 Task: Use the formula "ISNONTEXT" in spreadsheet "Project portfolio".
Action: Mouse moved to (731, 446)
Screenshot: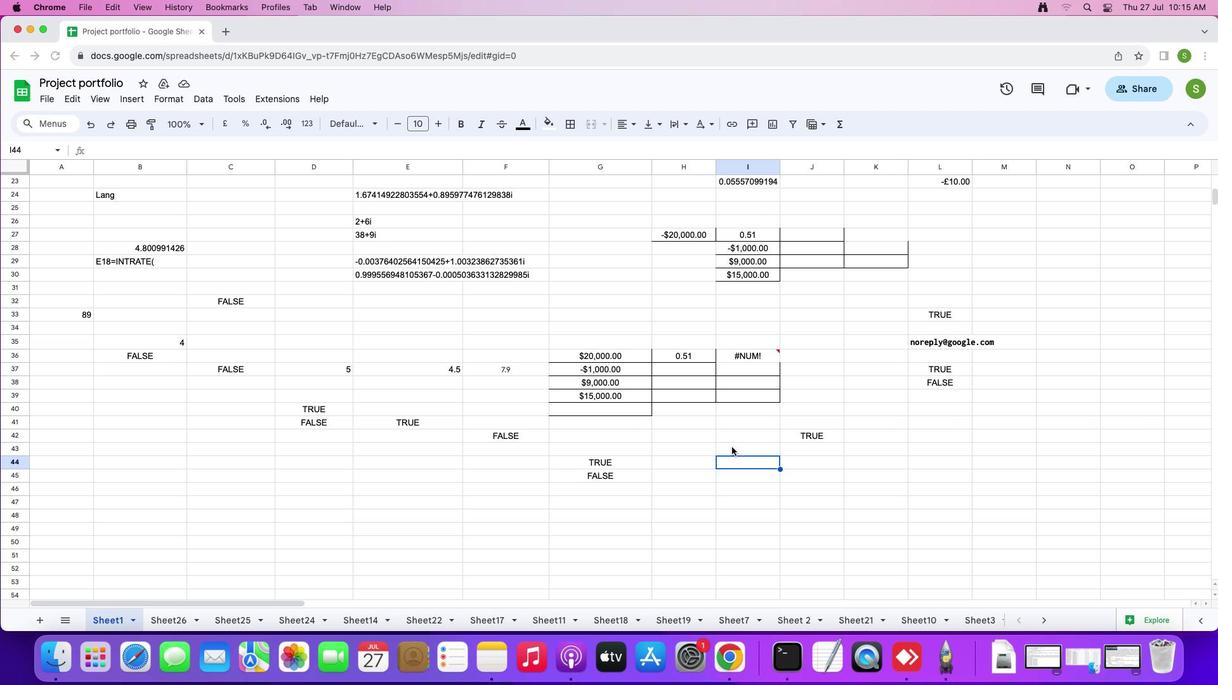 
Action: Mouse pressed left at (731, 446)
Screenshot: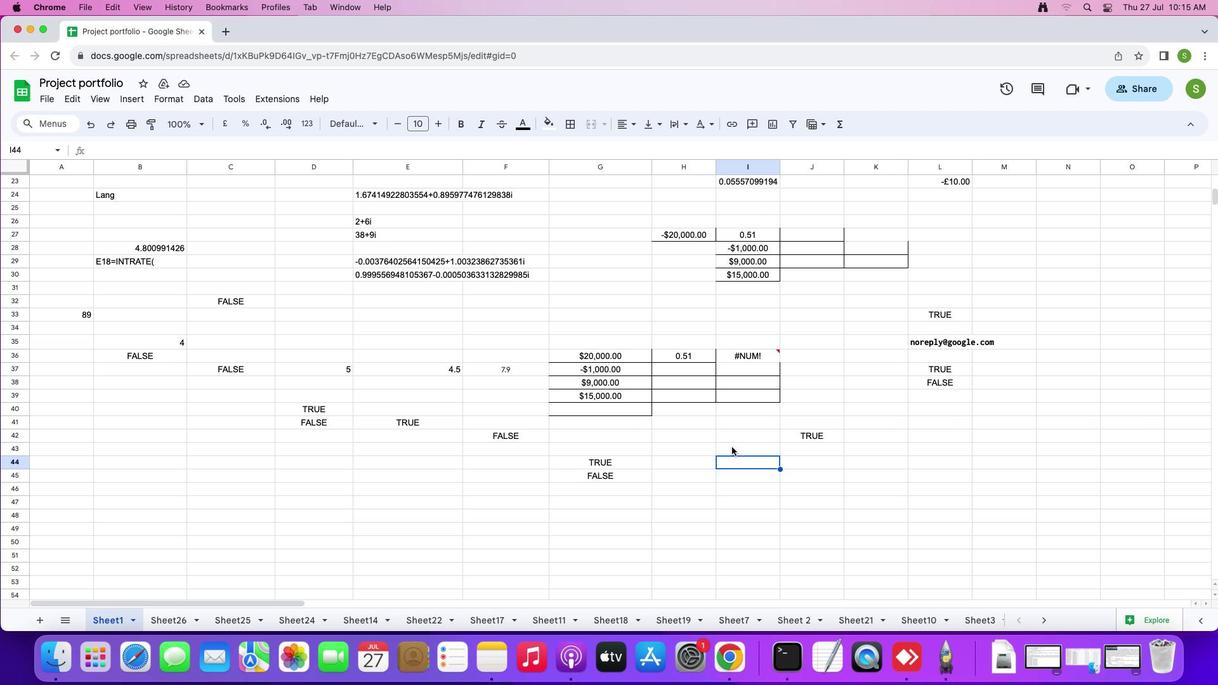 
Action: Mouse moved to (730, 447)
Screenshot: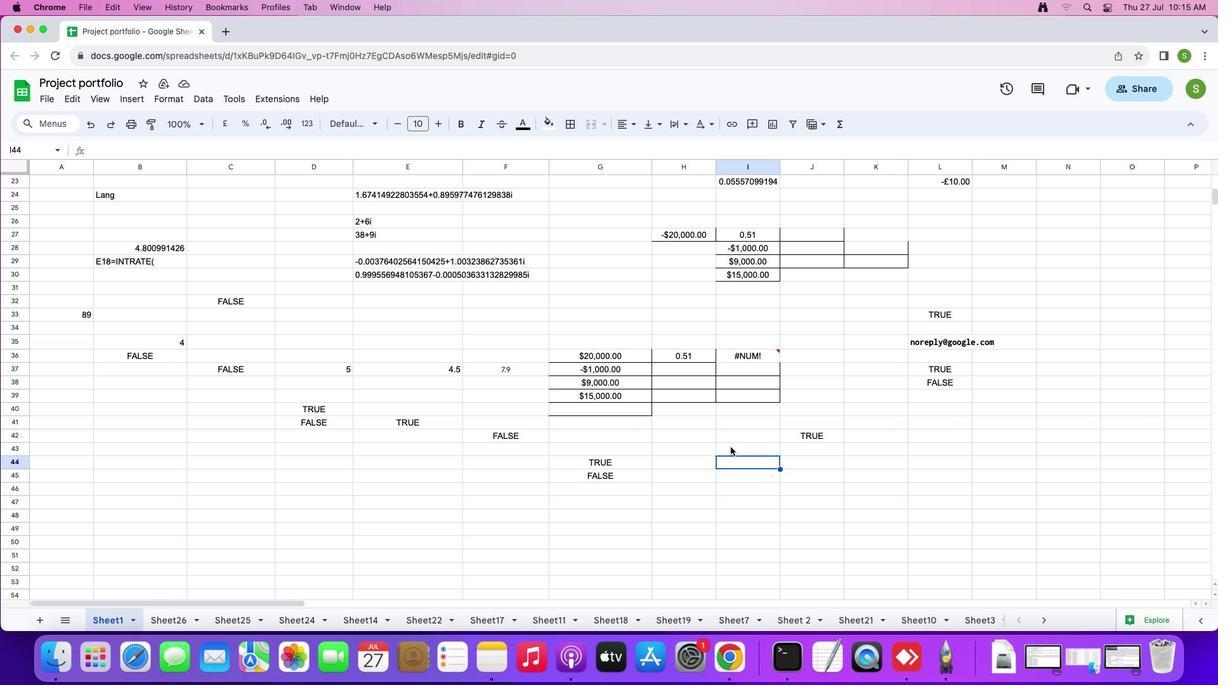 
Action: Mouse pressed left at (730, 447)
Screenshot: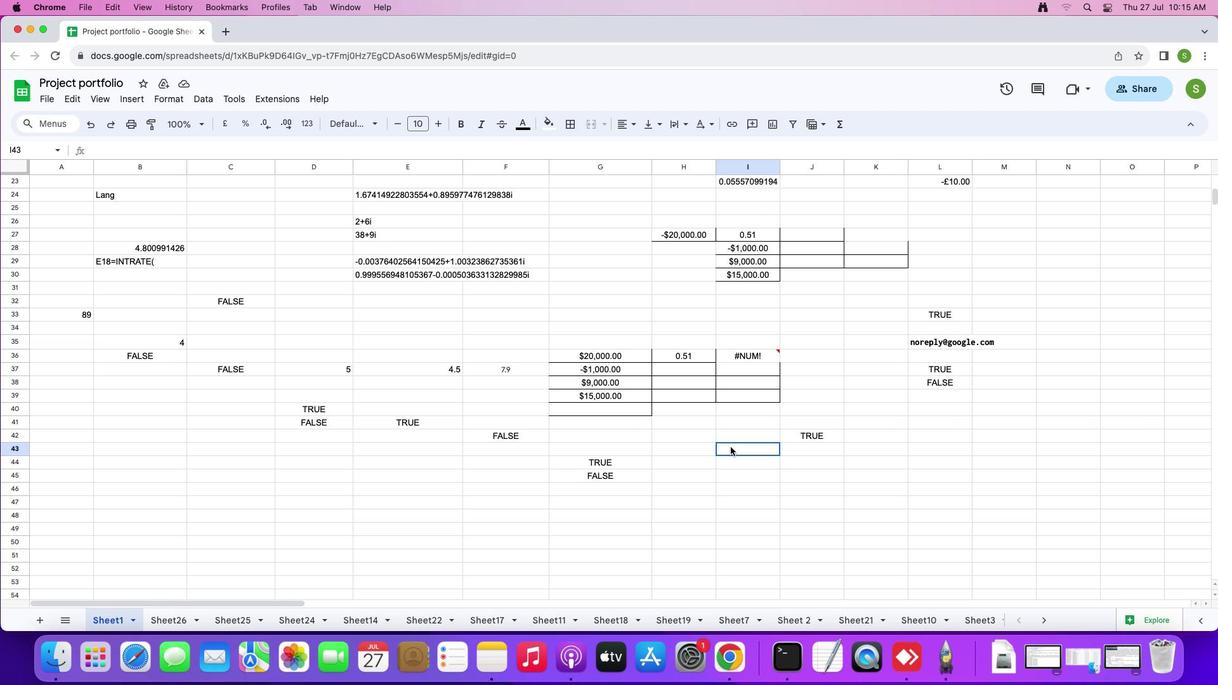 
Action: Mouse moved to (121, 94)
Screenshot: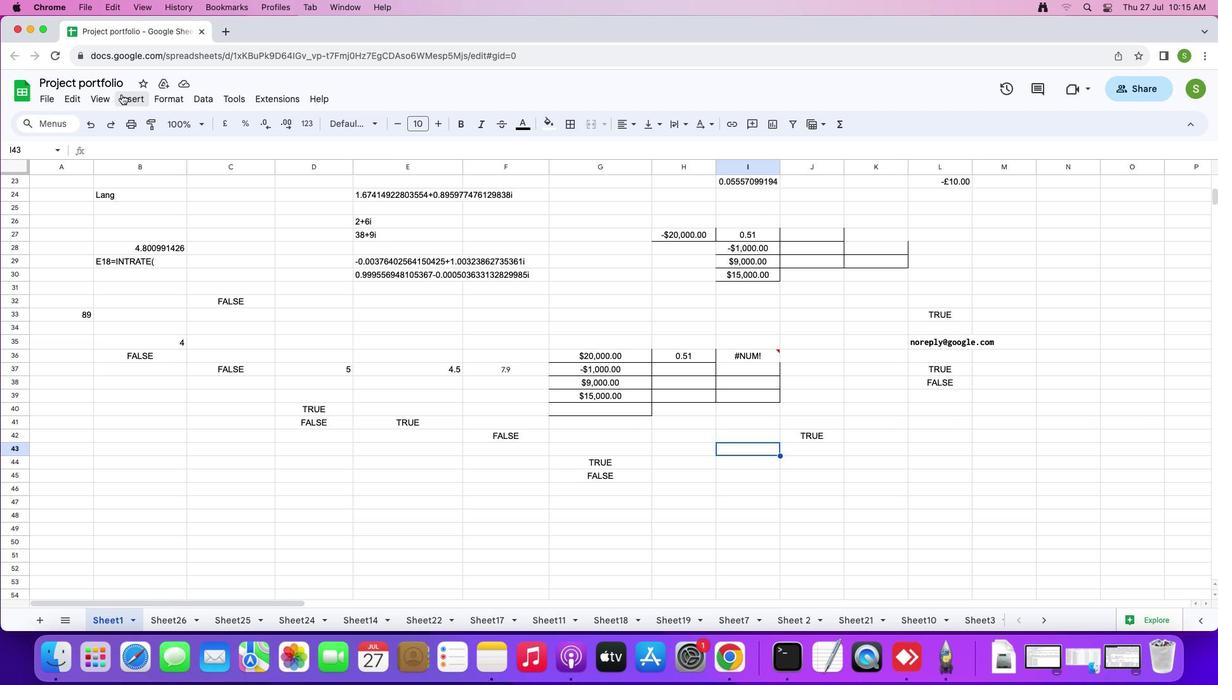 
Action: Mouse pressed left at (121, 94)
Screenshot: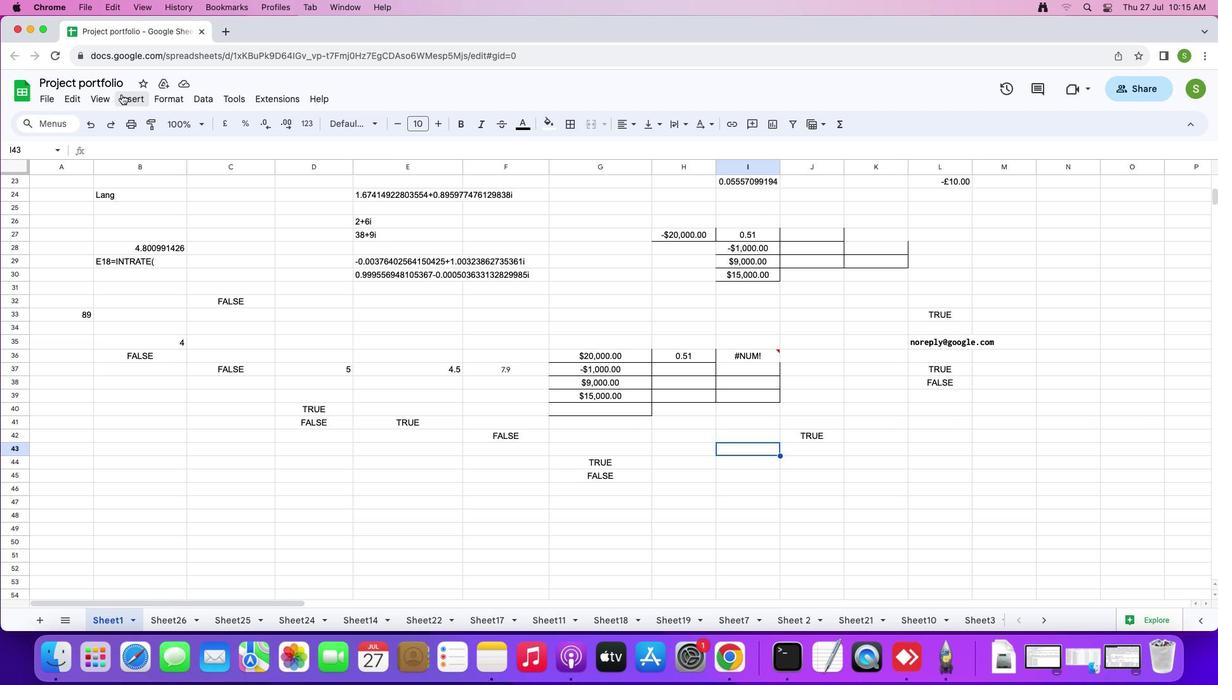 
Action: Mouse moved to (171, 307)
Screenshot: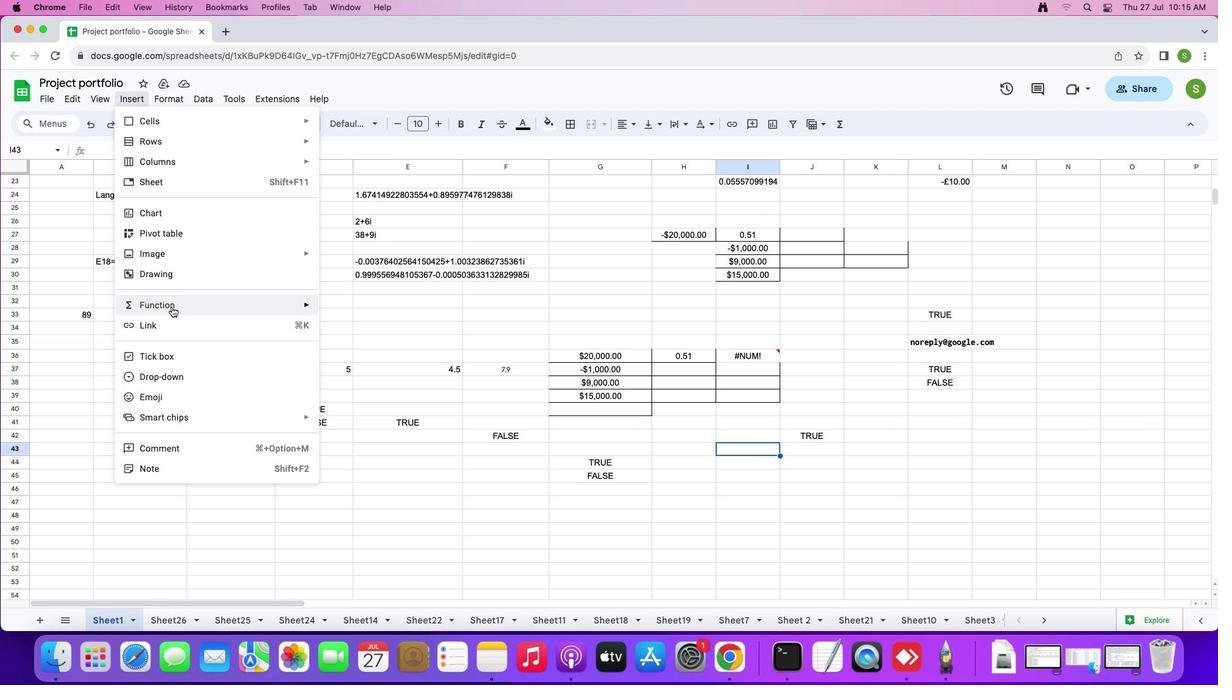
Action: Mouse pressed left at (171, 307)
Screenshot: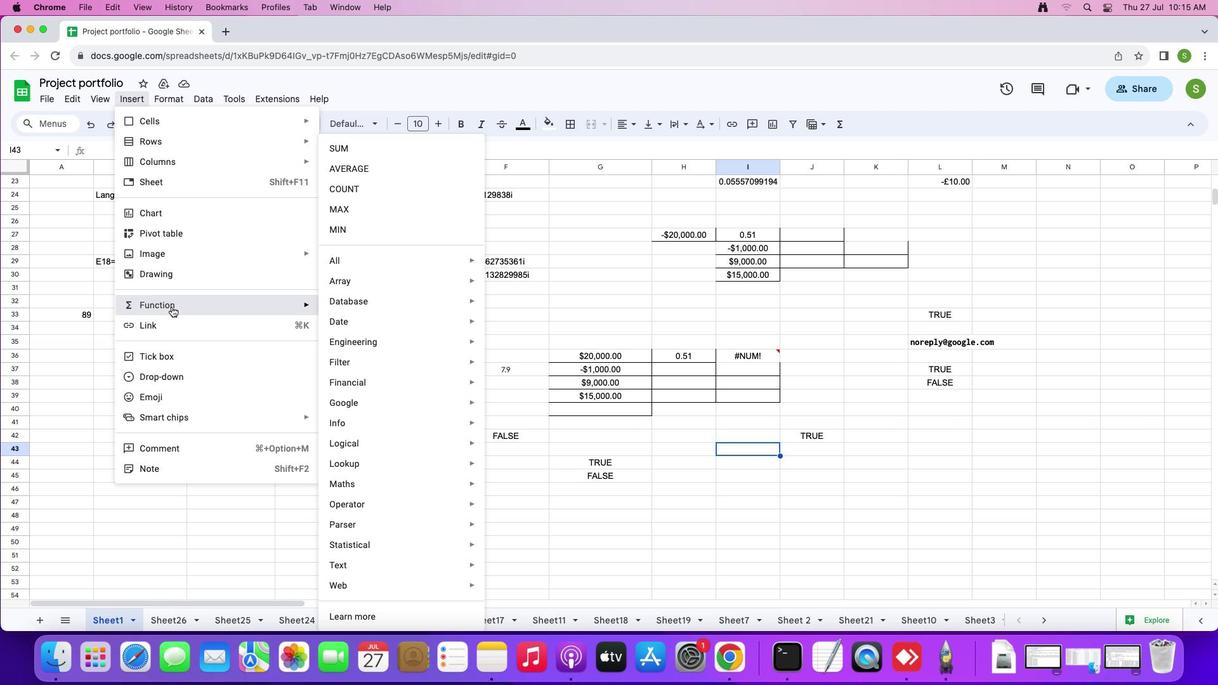 
Action: Mouse moved to (365, 259)
Screenshot: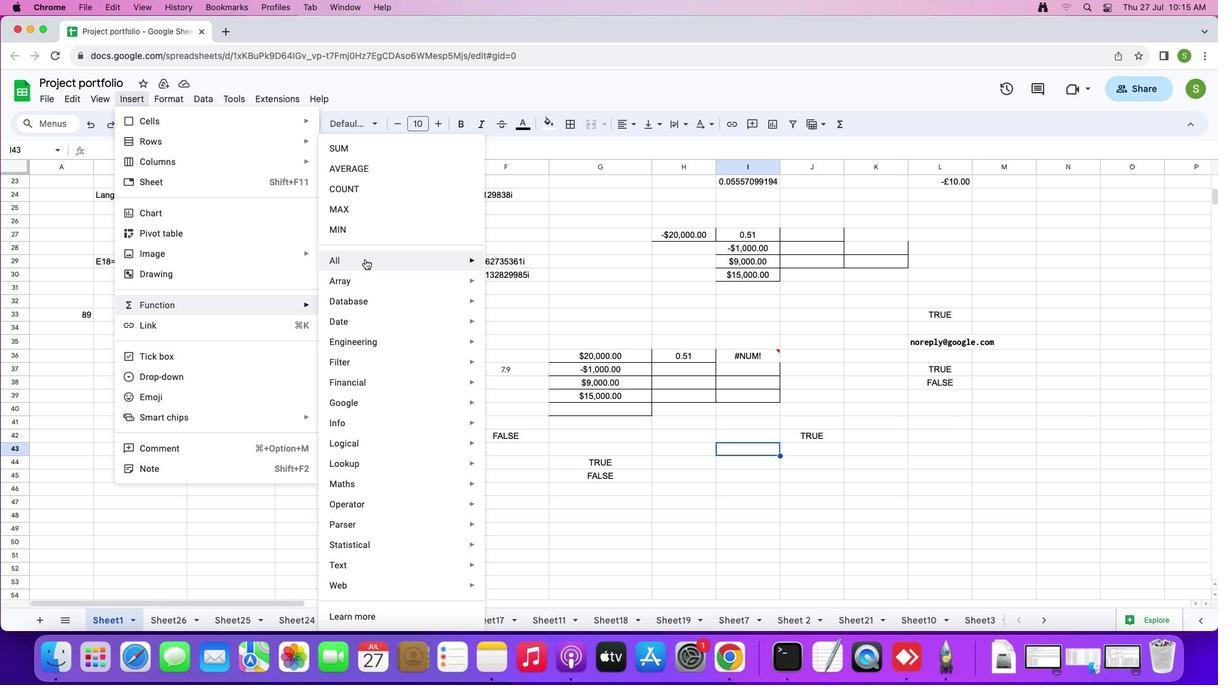 
Action: Mouse pressed left at (365, 259)
Screenshot: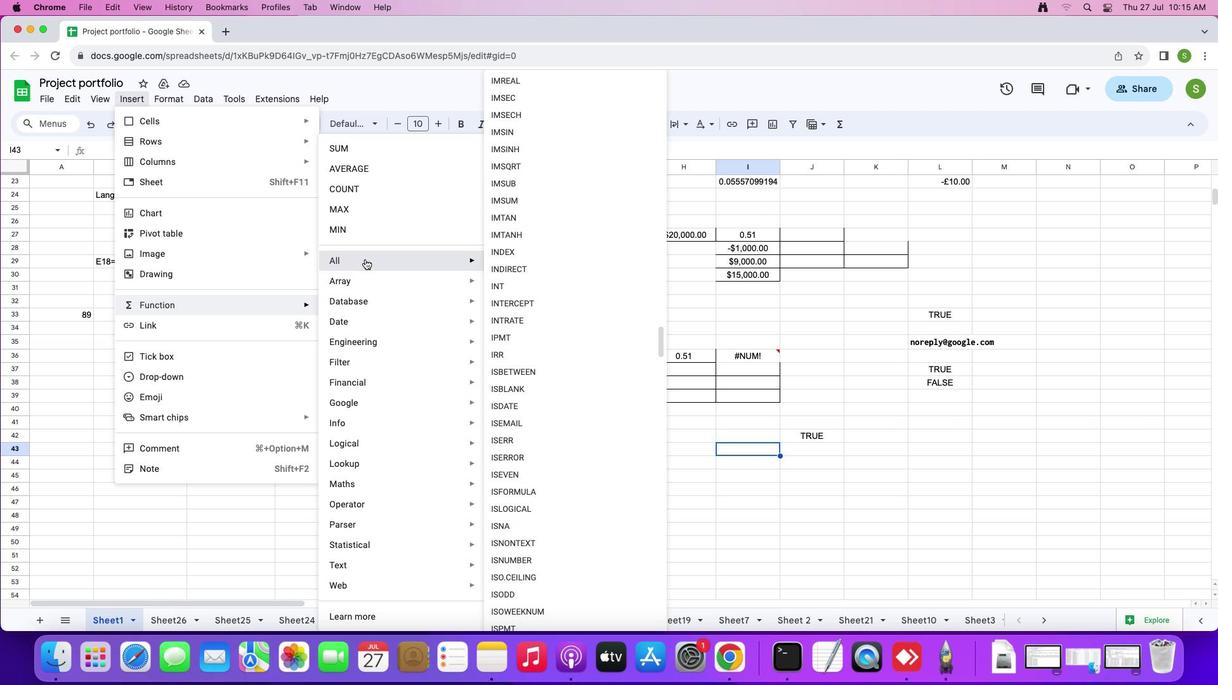 
Action: Mouse moved to (528, 545)
Screenshot: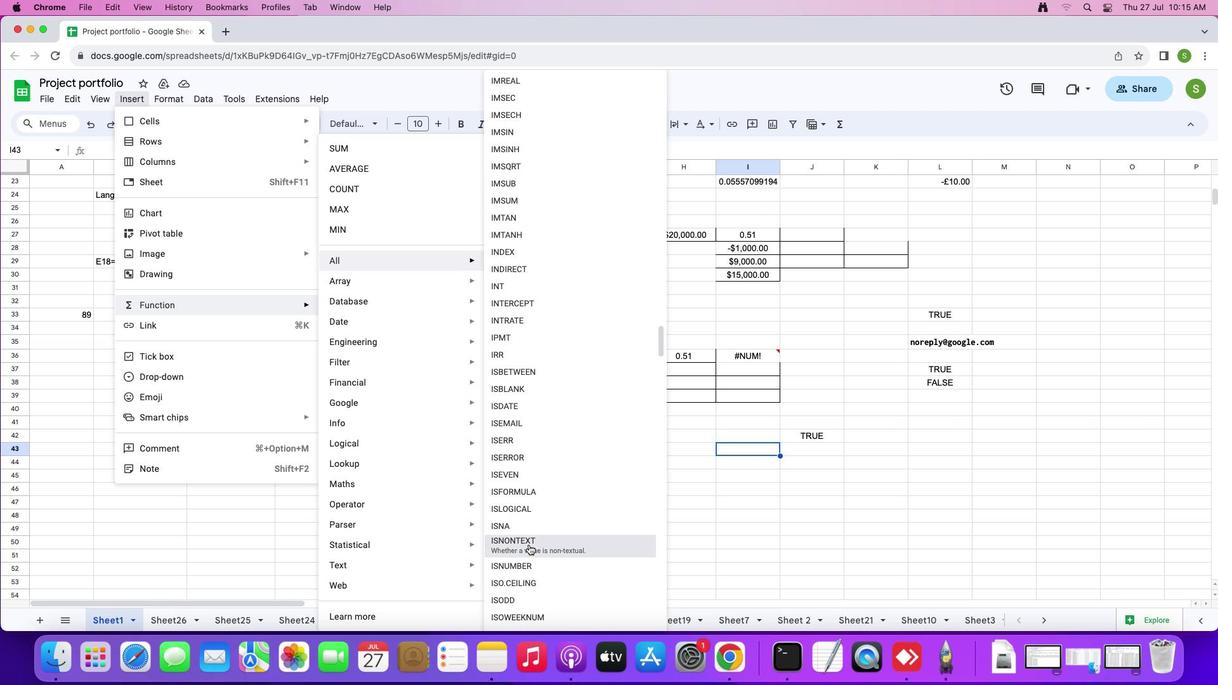 
Action: Mouse pressed left at (528, 545)
Screenshot: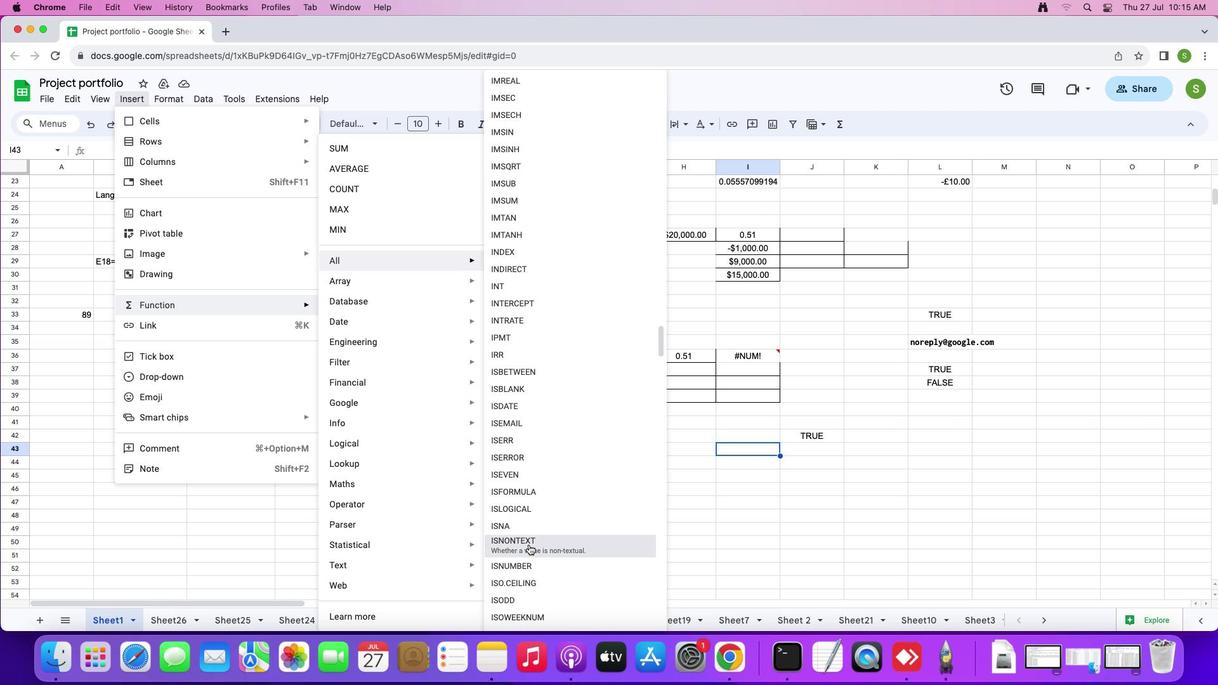 
Action: Mouse moved to (443, 371)
Screenshot: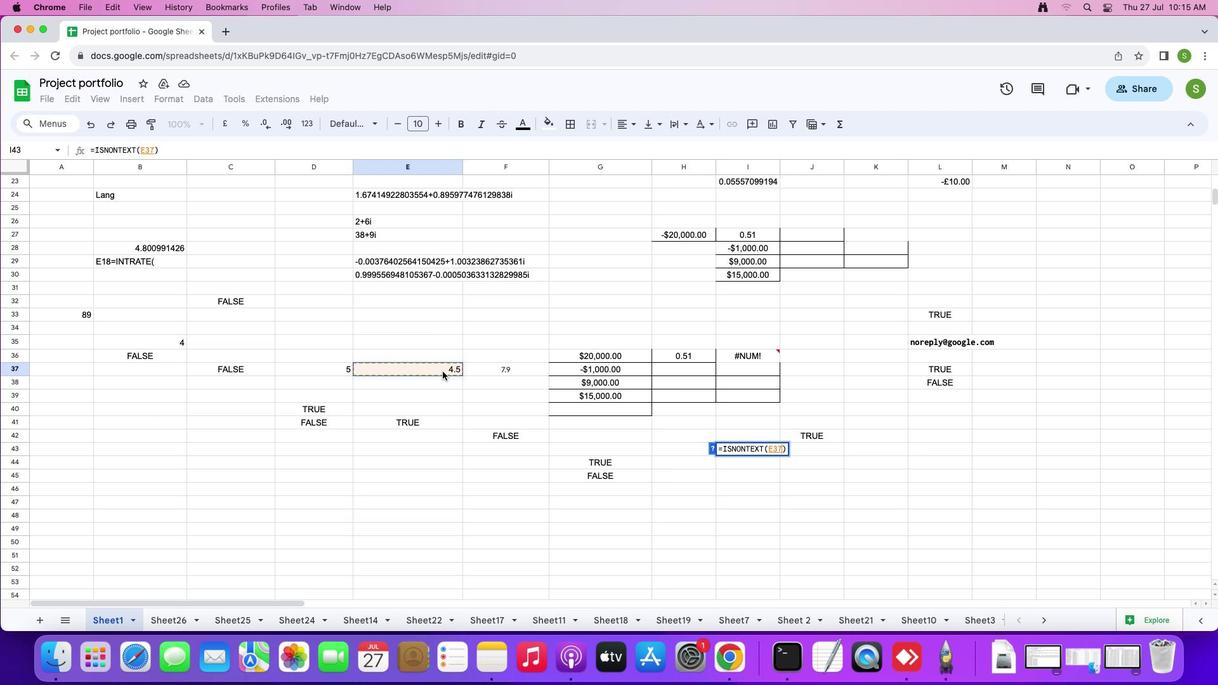 
Action: Mouse pressed left at (443, 371)
Screenshot: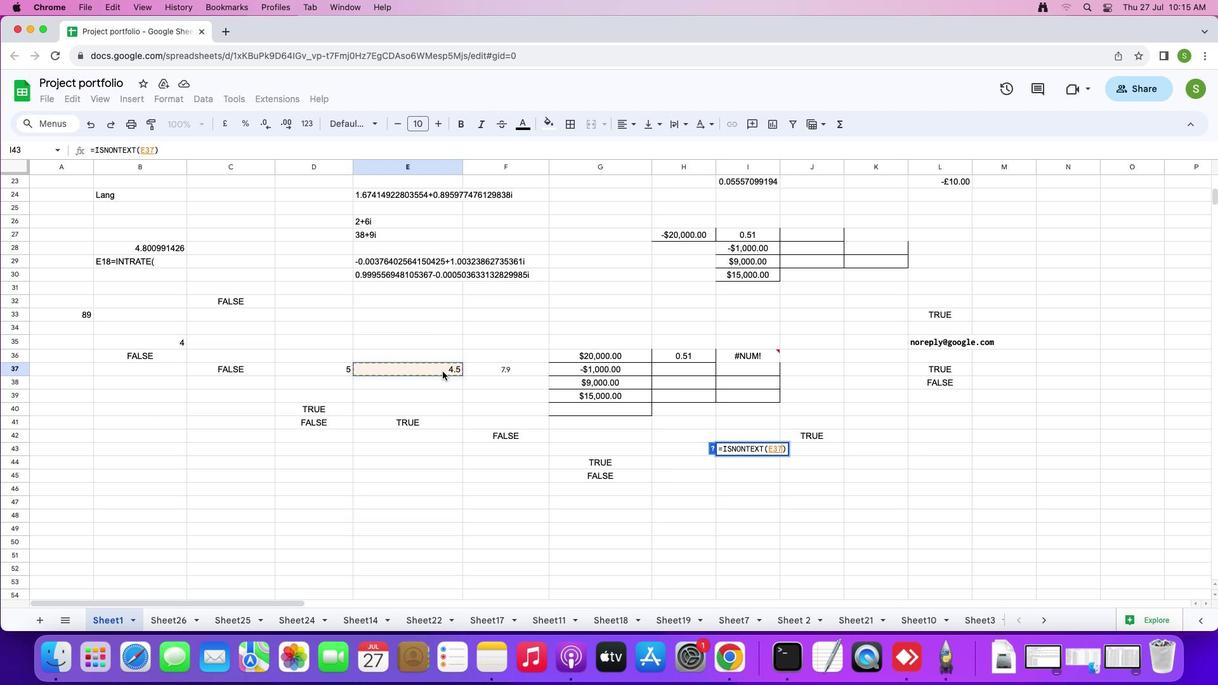 
Action: Key pressed Key.enter
Screenshot: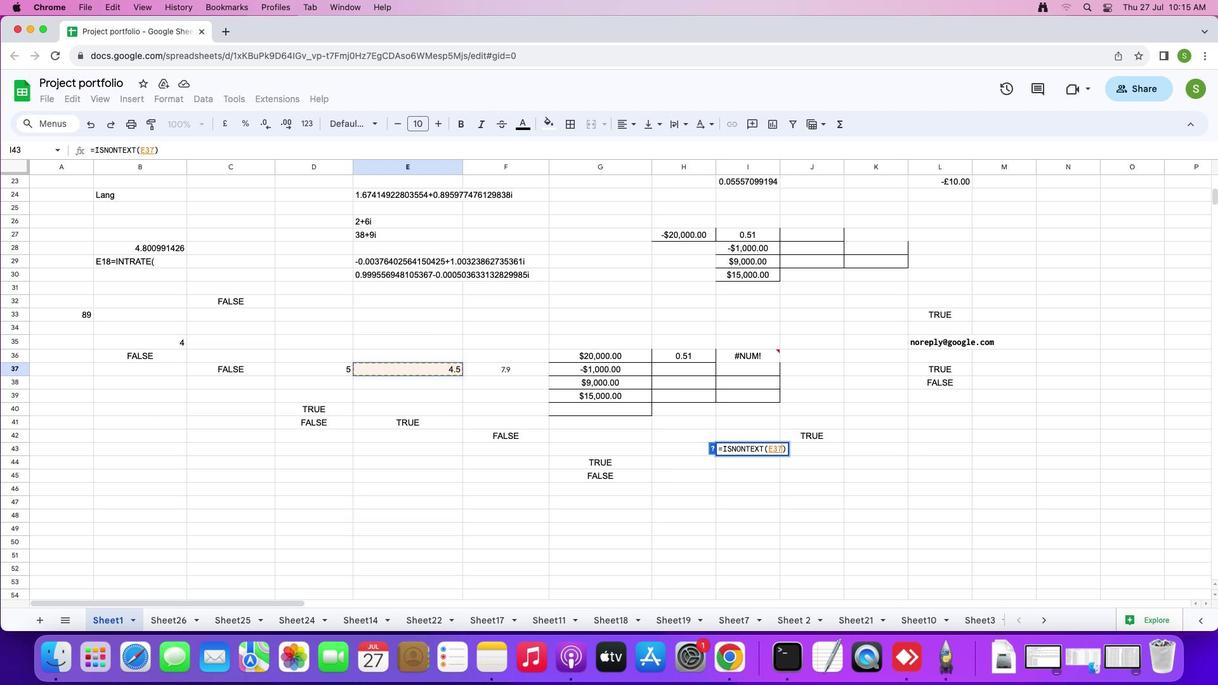 
